 Task: Plan a team-building nature walk for the 21st at 3:30 PM.
Action: Mouse moved to (88, 76)
Screenshot: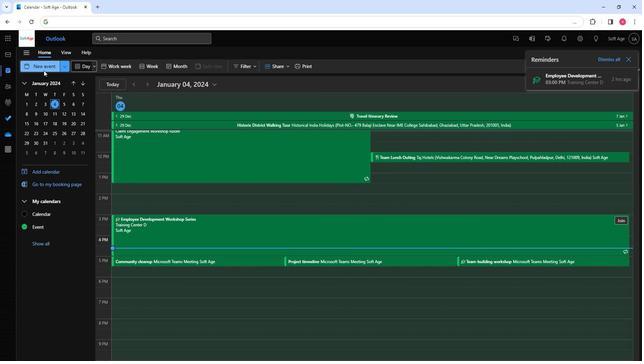 
Action: Mouse pressed left at (88, 76)
Screenshot: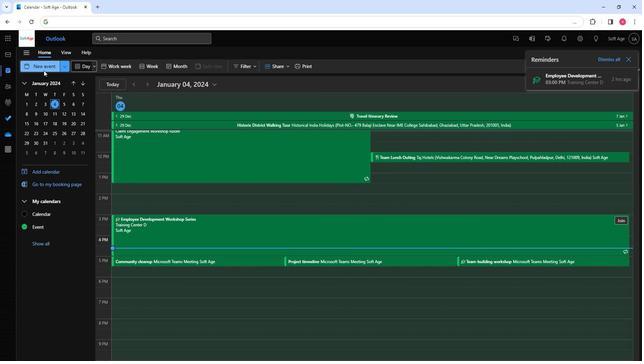 
Action: Mouse moved to (187, 118)
Screenshot: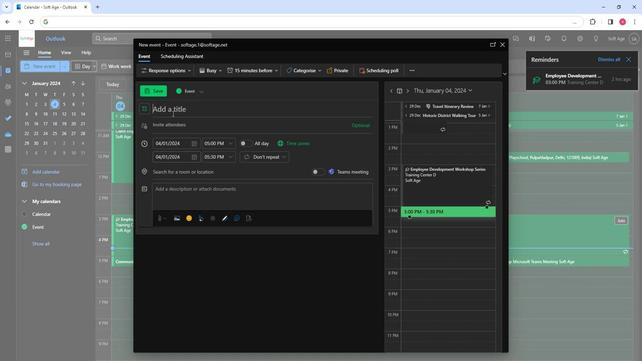 
Action: Key pressed <Key.shift><Key.shift><Key.shift><Key.shift><Key.shift><Key.shift><Key.shift><Key.shift>Team-<Key.shift>Building<Key.space><Key.shift>Nature<Key.space><Key.shift>Wal
Screenshot: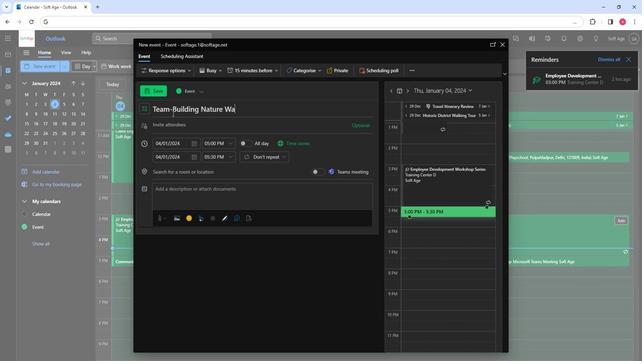 
Action: Mouse moved to (187, 118)
Screenshot: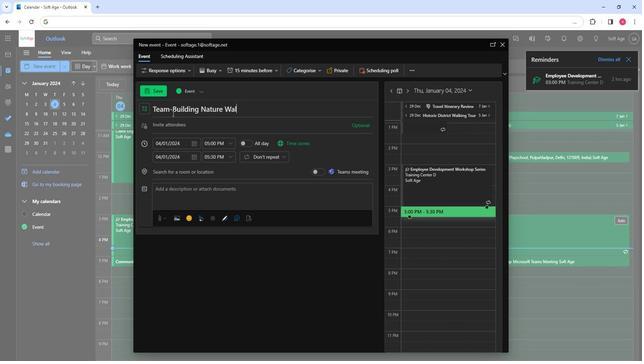 
Action: Key pressed k
Screenshot: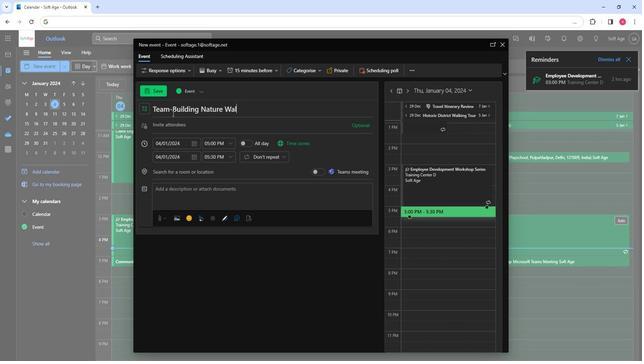 
Action: Mouse moved to (183, 132)
Screenshot: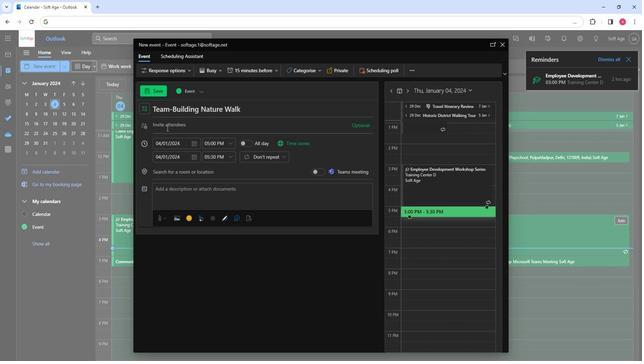 
Action: Mouse pressed left at (183, 132)
Screenshot: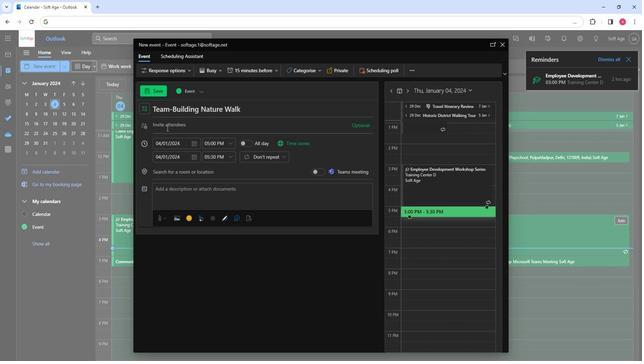 
Action: Key pressed so
Screenshot: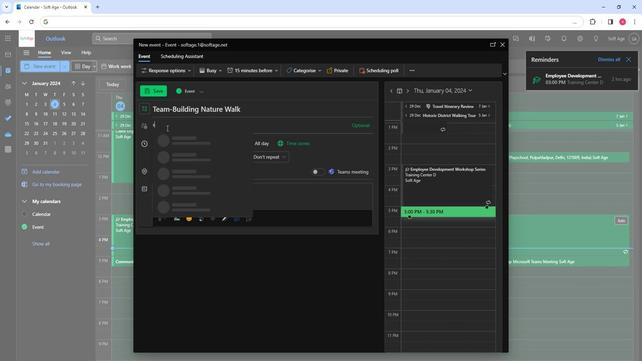 
Action: Mouse moved to (191, 159)
Screenshot: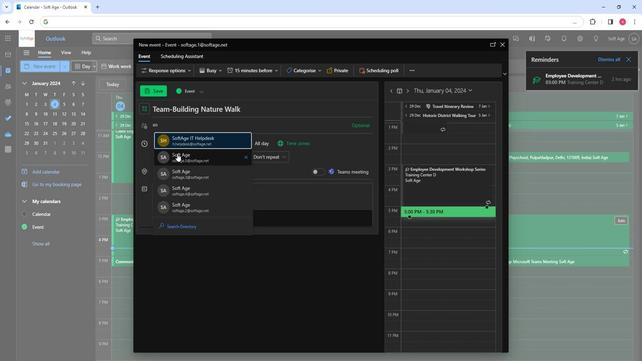 
Action: Mouse pressed left at (191, 159)
Screenshot: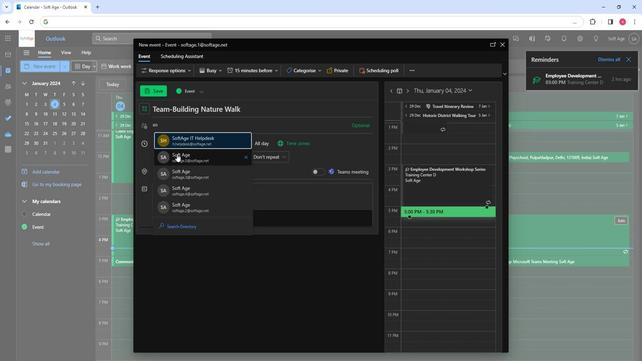 
Action: Mouse moved to (191, 159)
Screenshot: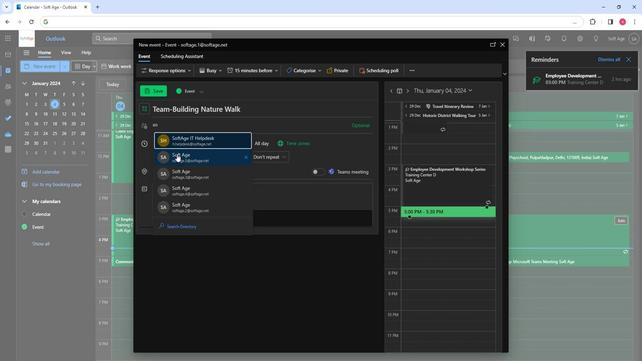 
Action: Key pressed so
Screenshot: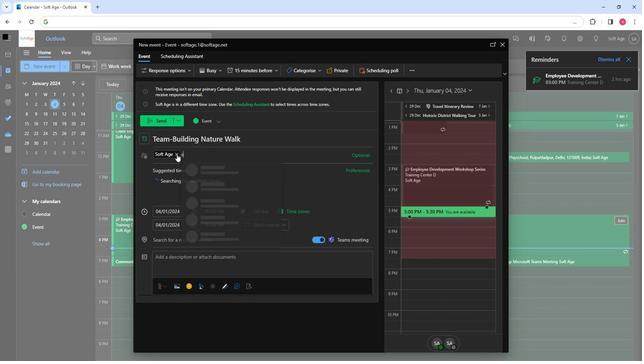 
Action: Mouse moved to (213, 210)
Screenshot: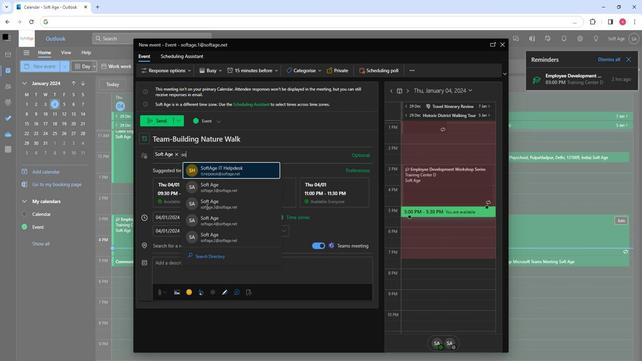 
Action: Mouse pressed left at (213, 210)
Screenshot: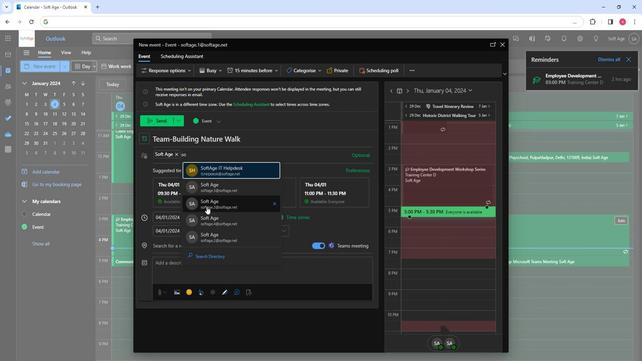 
Action: Key pressed so
Screenshot: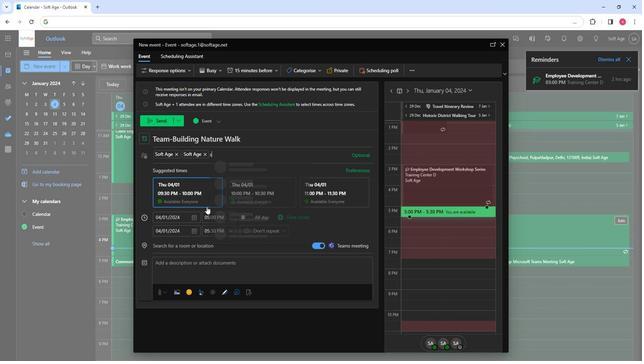 
Action: Mouse moved to (241, 231)
Screenshot: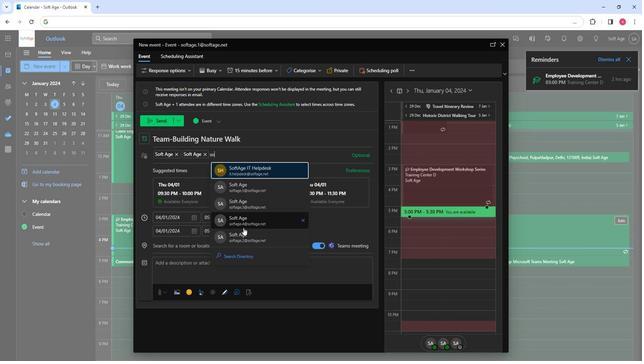 
Action: Mouse pressed left at (241, 231)
Screenshot: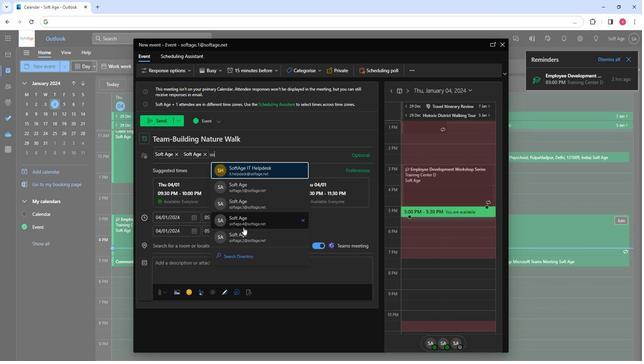 
Action: Mouse moved to (204, 224)
Screenshot: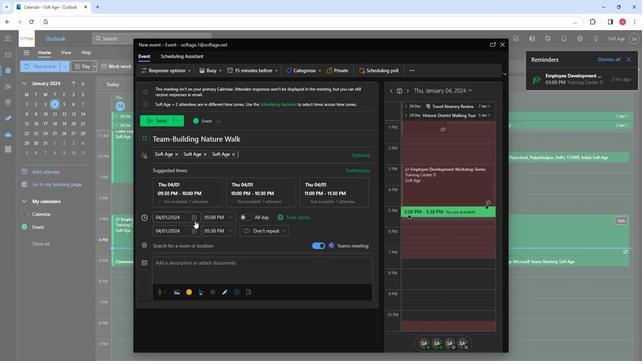 
Action: Mouse pressed left at (204, 224)
Screenshot: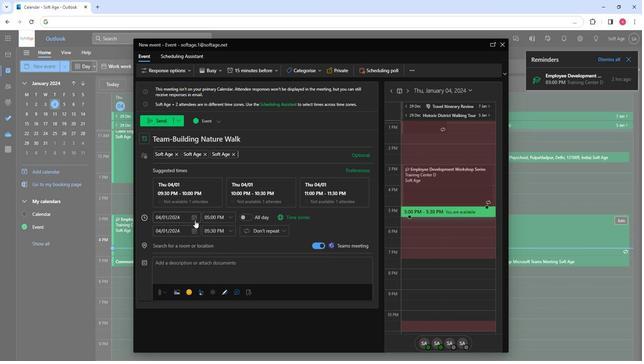 
Action: Mouse moved to (220, 274)
Screenshot: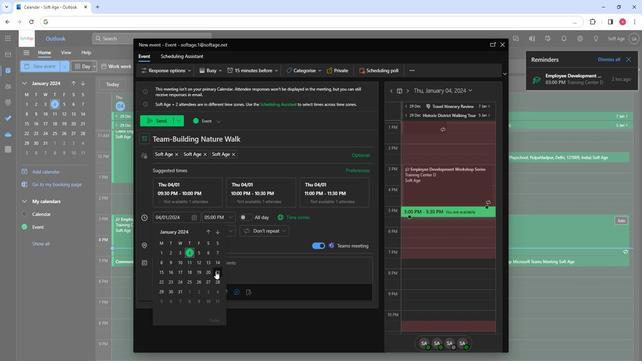 
Action: Mouse pressed left at (220, 274)
Screenshot: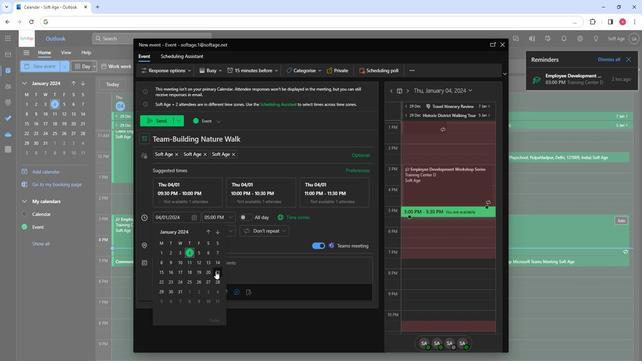 
Action: Mouse moved to (231, 221)
Screenshot: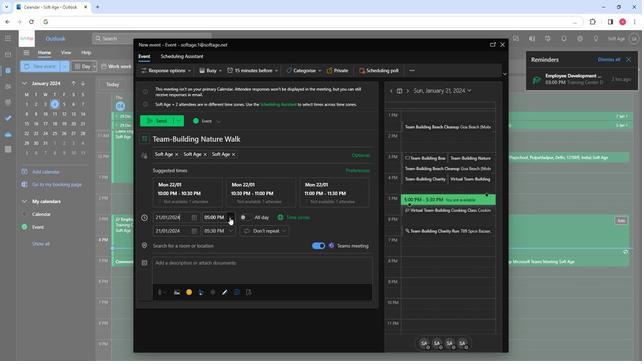 
Action: Mouse pressed left at (231, 221)
Screenshot: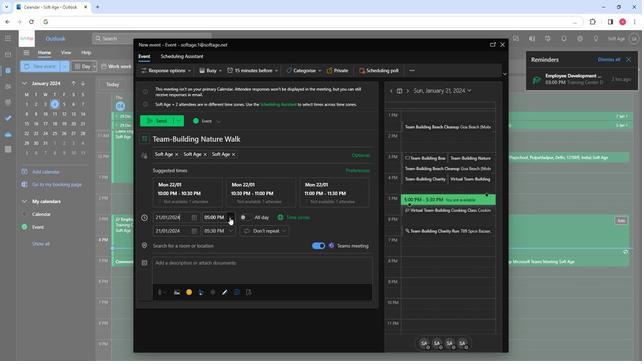 
Action: Mouse moved to (224, 260)
Screenshot: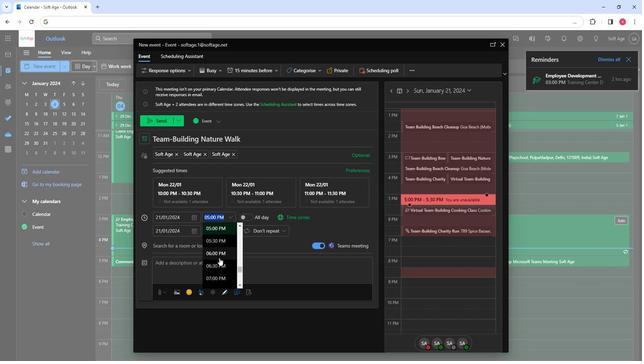 
Action: Mouse scrolled (224, 260) with delta (0, 0)
Screenshot: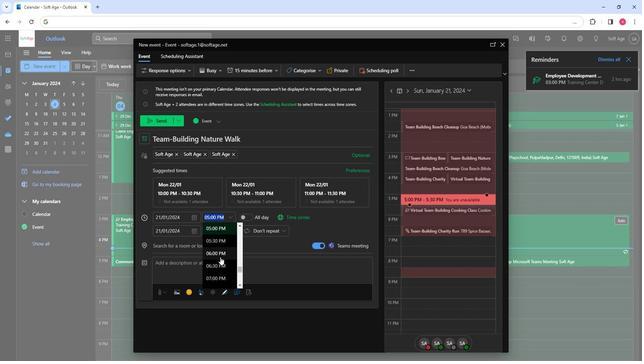 
Action: Mouse moved to (223, 258)
Screenshot: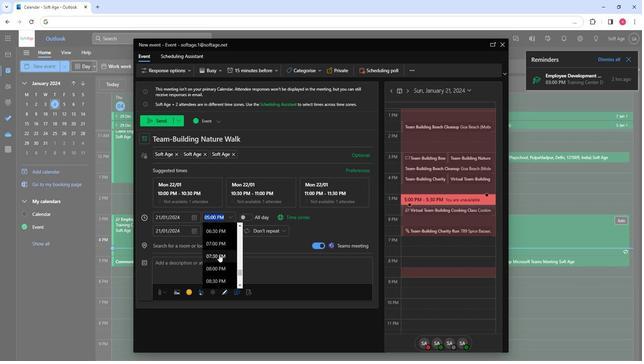 
Action: Mouse scrolled (223, 258) with delta (0, 0)
Screenshot: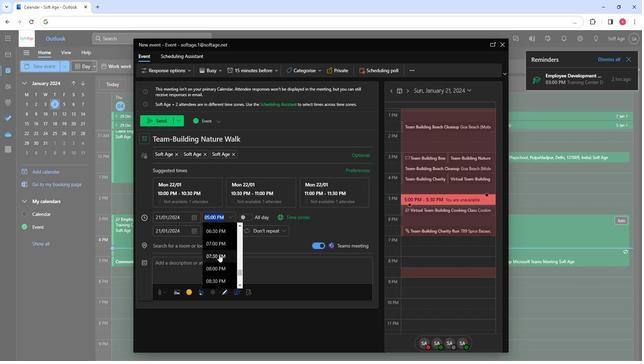 
Action: Mouse scrolled (223, 258) with delta (0, 0)
Screenshot: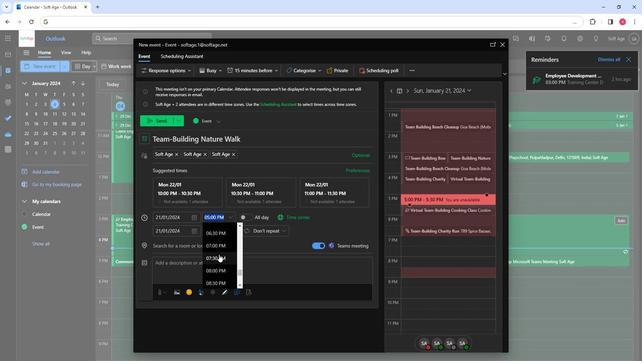 
Action: Mouse moved to (221, 228)
Screenshot: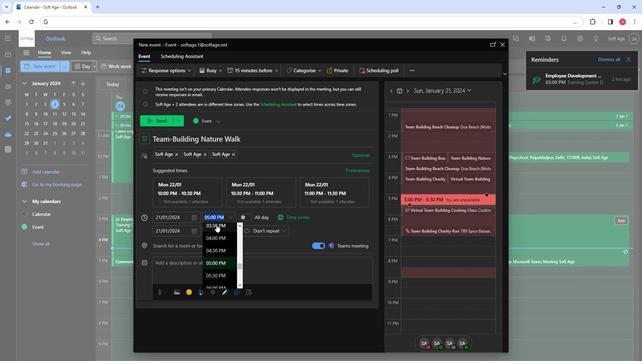 
Action: Mouse pressed left at (221, 228)
Screenshot: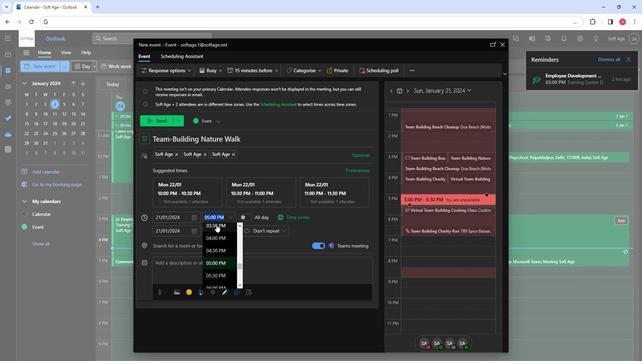 
Action: Mouse moved to (182, 248)
Screenshot: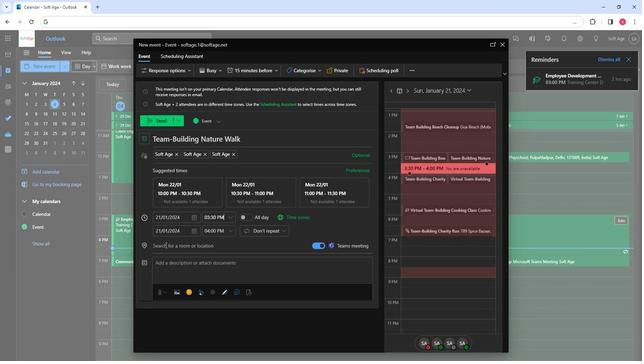 
Action: Mouse pressed left at (182, 248)
Screenshot: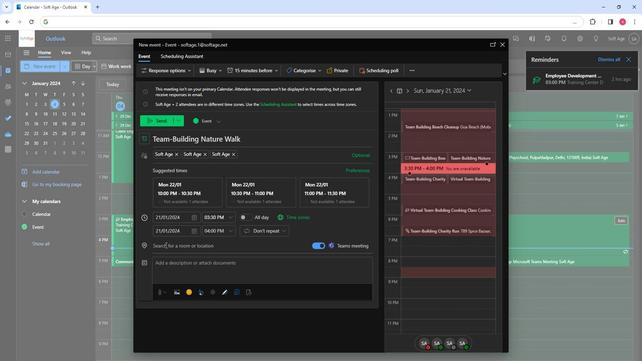 
Action: Mouse moved to (206, 171)
Screenshot: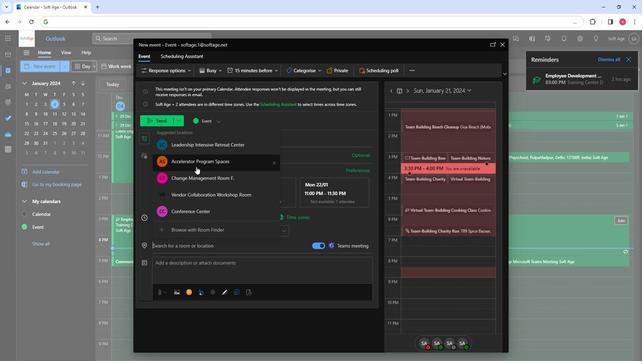
Action: Mouse pressed left at (206, 171)
Screenshot: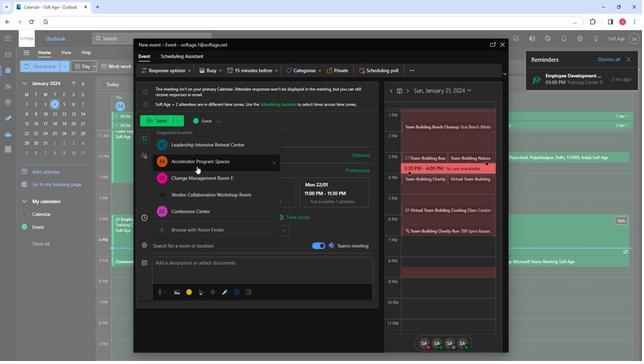 
Action: Mouse moved to (186, 264)
Screenshot: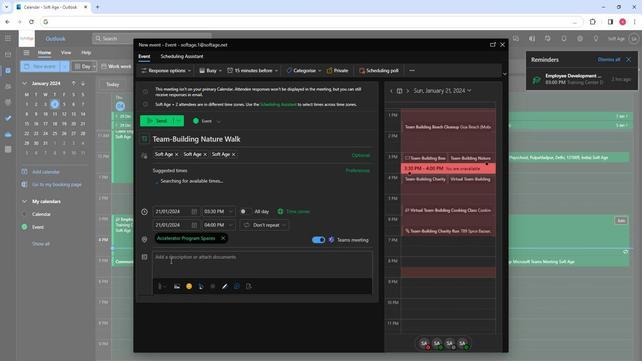 
Action: Mouse pressed left at (186, 264)
Screenshot: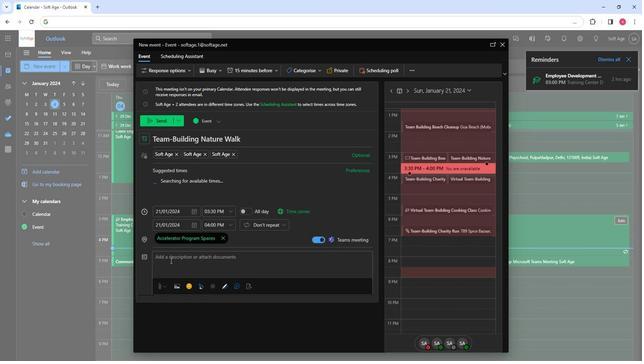 
Action: Key pressed <Key.shift>Recoo<Key.backspace>nnect<Key.space>with<Key.space>nature<Key.space>through<Key.space>a<Key.space>team-building<Key.space>nature<Key.space>walk,<Key.space><Key.shift>Foster<Key.space>mindfulness,<Key.space>encourage<Key.space>open<Key.space>communication,<Key.space>and<Key.space>strengthen<Key.space>team<Key.space>bonds<Key.space>amidst<Key.space>the<Key.space>ser<Key.backspace>renity<Key.space>of<Key.space>the<Key.space>outdoors.<Key.space><Key.shift>Promoting<Key.space>well-being<Key.space>and<Key.space>camaraderie.
Screenshot: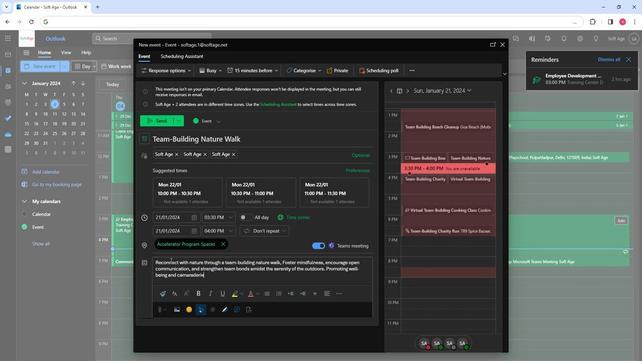 
Action: Mouse moved to (227, 277)
Screenshot: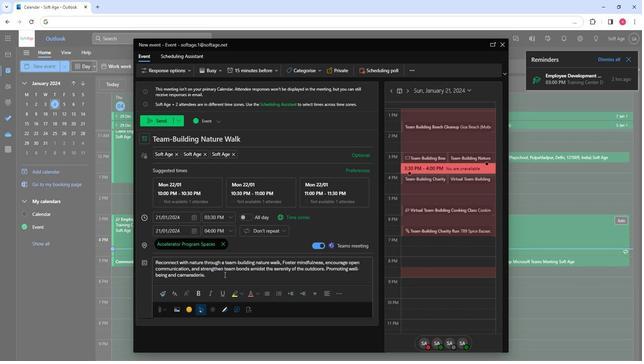 
Action: Mouse pressed left at (227, 277)
Screenshot: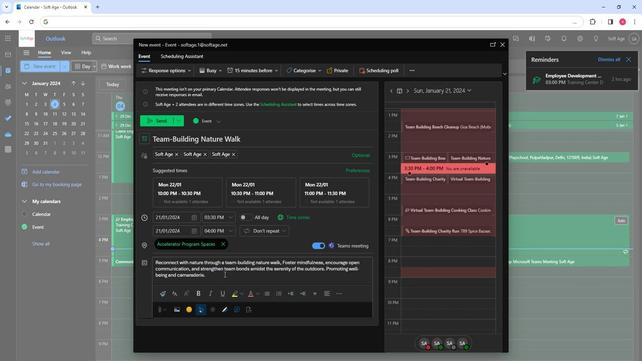 
Action: Mouse moved to (226, 277)
Screenshot: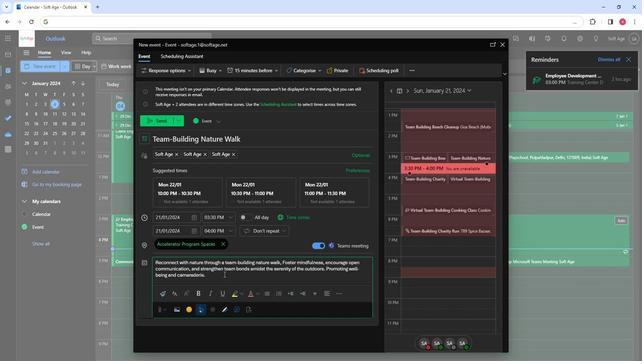 
Action: Mouse pressed left at (226, 277)
Screenshot: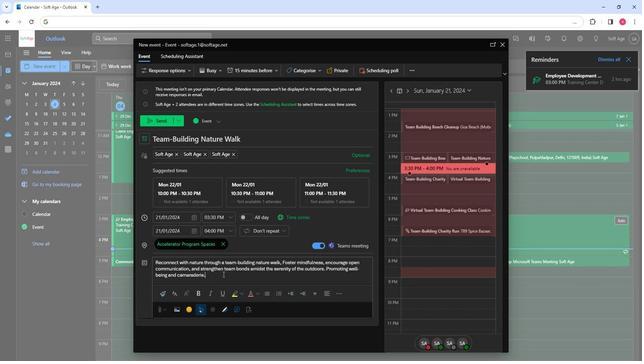 
Action: Mouse moved to (226, 277)
Screenshot: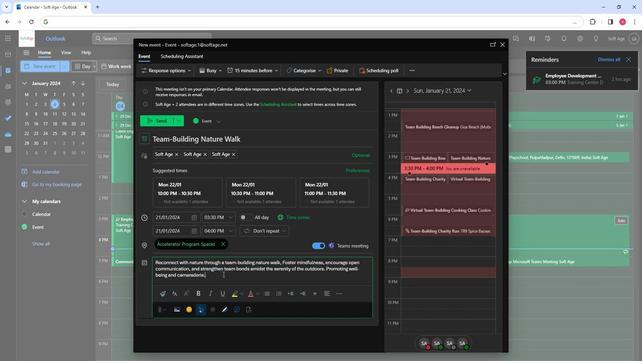 
Action: Mouse pressed left at (226, 277)
Screenshot: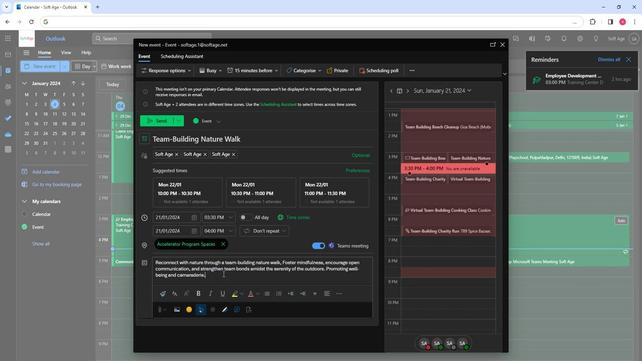 
Action: Mouse pressed left at (226, 277)
Screenshot: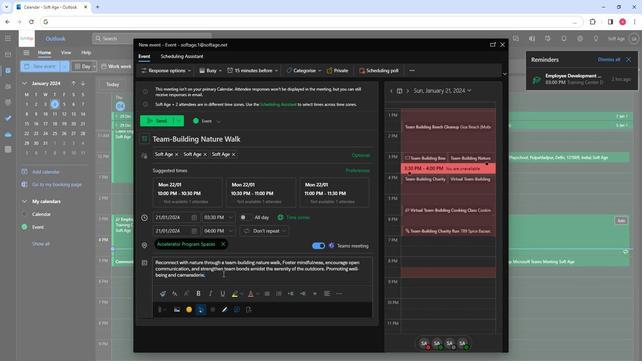
Action: Mouse moved to (190, 300)
Screenshot: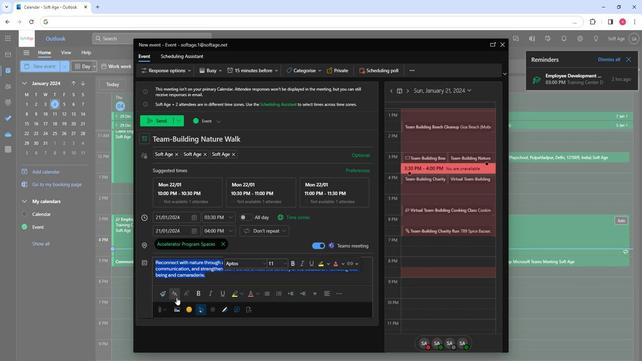 
Action: Mouse pressed left at (190, 300)
Screenshot: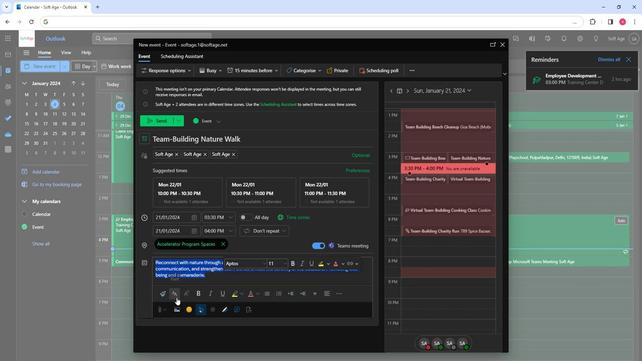 
Action: Mouse moved to (210, 240)
Screenshot: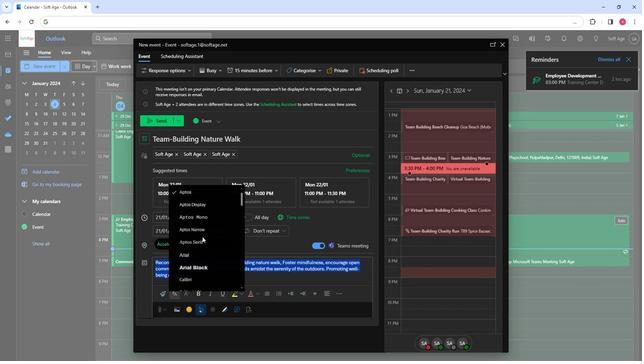 
Action: Mouse scrolled (210, 240) with delta (0, 0)
Screenshot: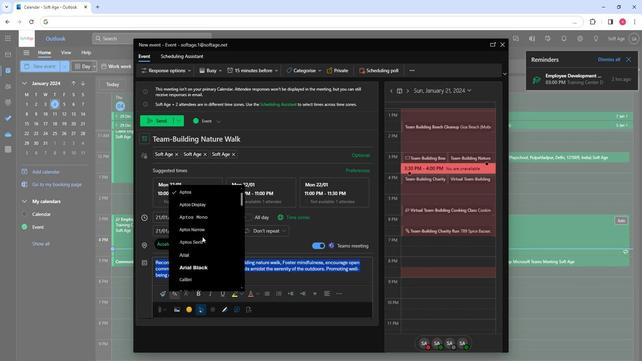 
Action: Mouse scrolled (210, 240) with delta (0, 0)
Screenshot: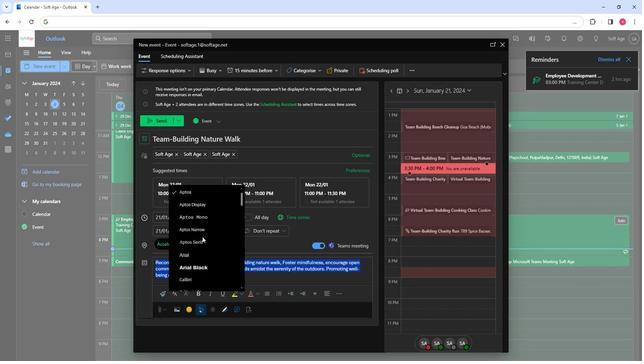 
Action: Mouse scrolled (210, 240) with delta (0, 0)
Screenshot: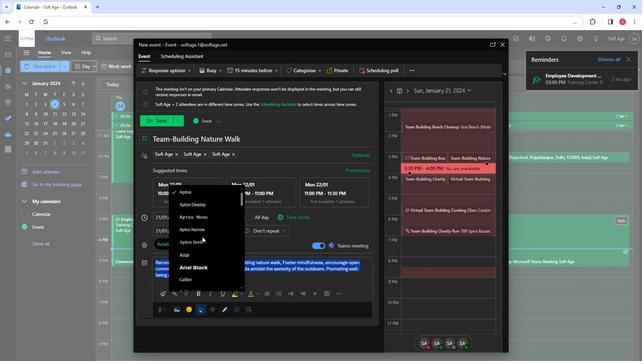 
Action: Mouse scrolled (210, 240) with delta (0, 0)
Screenshot: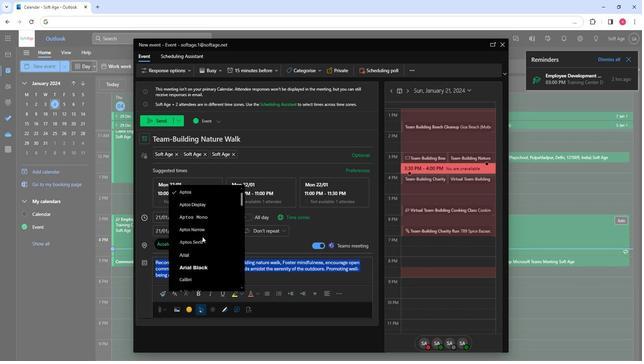
Action: Mouse moved to (204, 229)
Screenshot: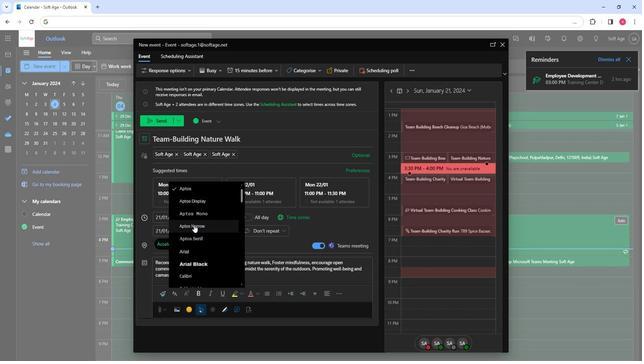 
Action: Mouse pressed left at (204, 229)
Screenshot: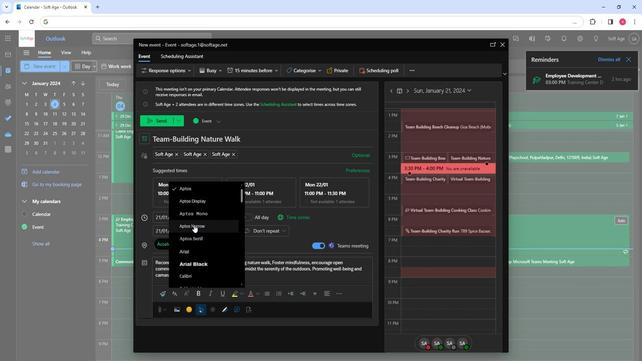 
Action: Mouse moved to (239, 296)
Screenshot: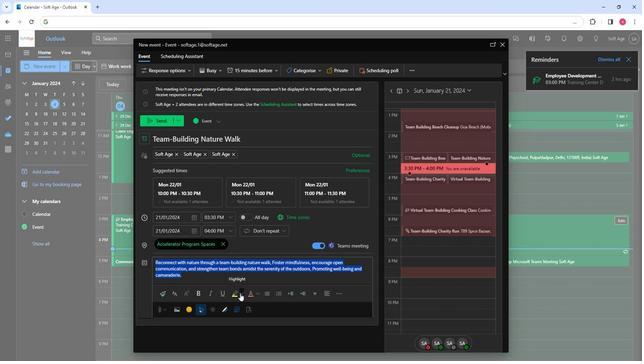 
Action: Mouse pressed left at (239, 296)
Screenshot: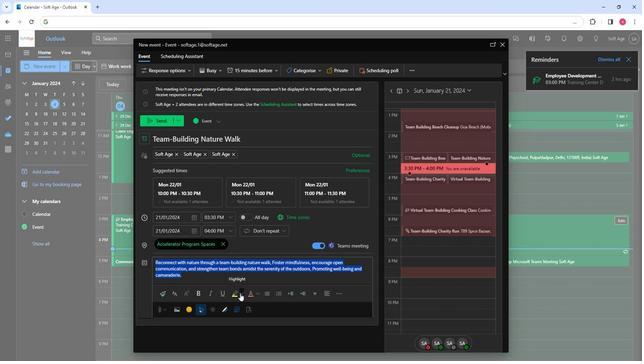 
Action: Mouse moved to (243, 310)
Screenshot: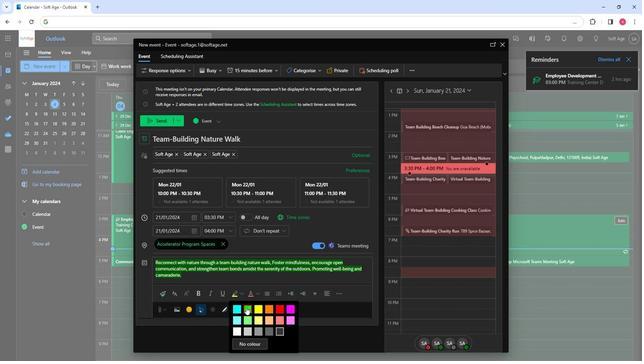 
Action: Mouse pressed left at (243, 310)
Screenshot: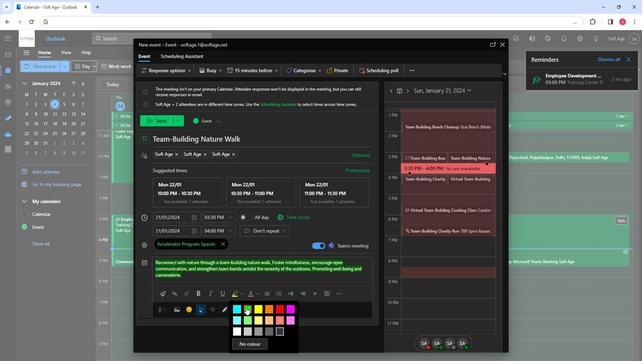 
Action: Mouse moved to (289, 296)
Screenshot: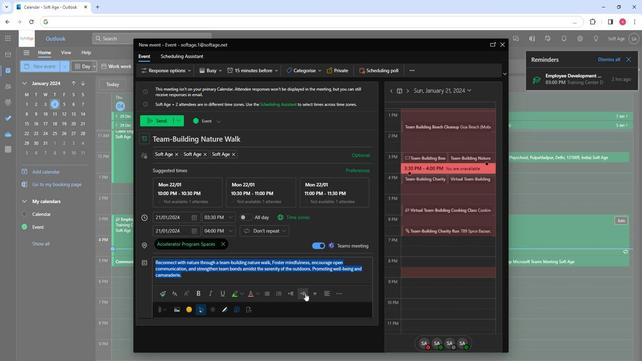 
Action: Mouse pressed left at (289, 296)
Screenshot: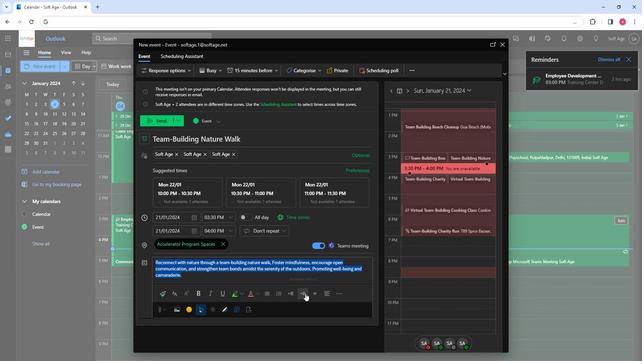 
Action: Mouse moved to (257, 279)
Screenshot: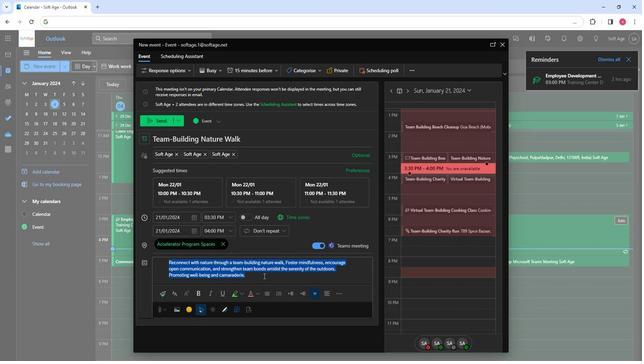 
Action: Mouse pressed left at (257, 279)
Screenshot: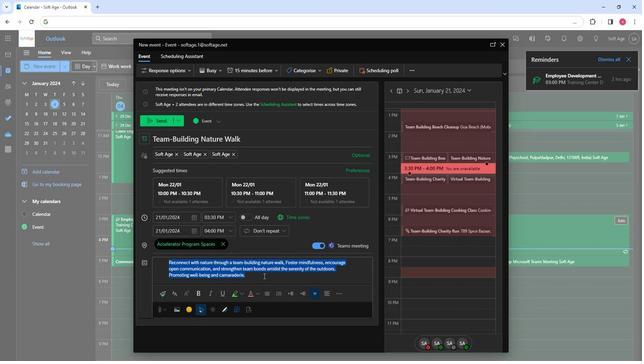 
Action: Mouse moved to (180, 124)
Screenshot: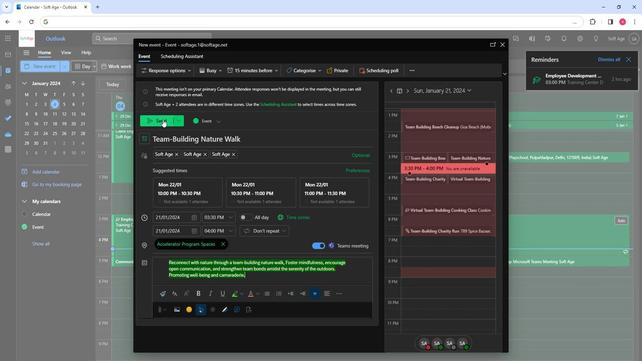 
Action: Mouse pressed left at (180, 124)
Screenshot: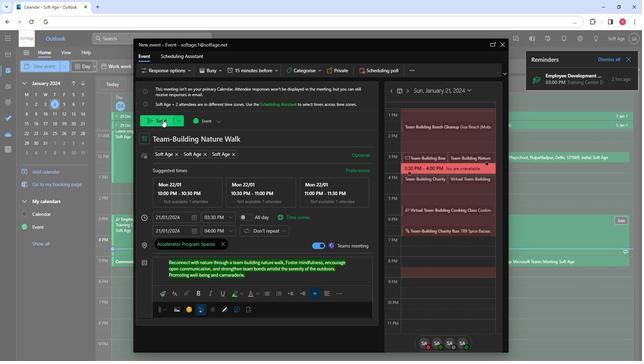 
Action: Mouse moved to (237, 316)
Screenshot: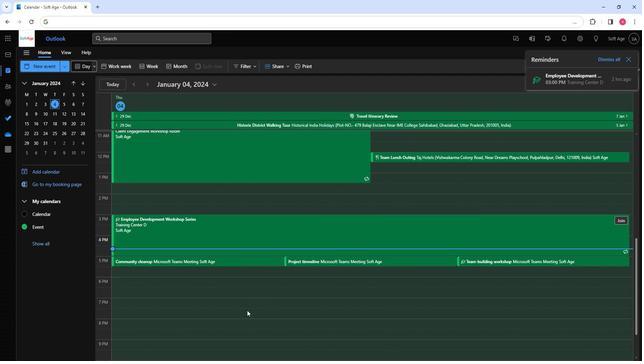 
